 Task: Enable the video filter "Sepia video filter" in the video filter module.
Action: Mouse moved to (89, 13)
Screenshot: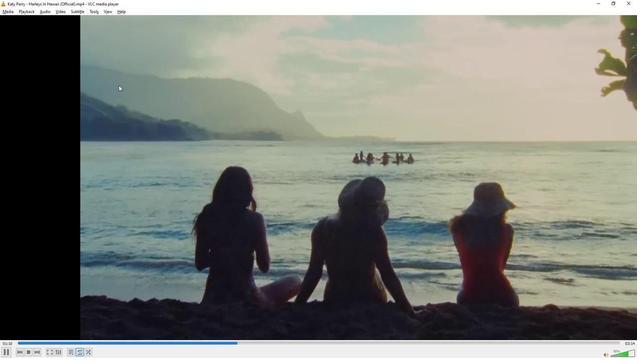 
Action: Mouse pressed left at (89, 13)
Screenshot: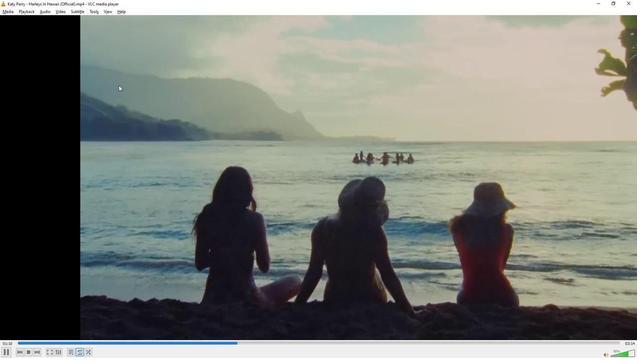 
Action: Mouse moved to (106, 90)
Screenshot: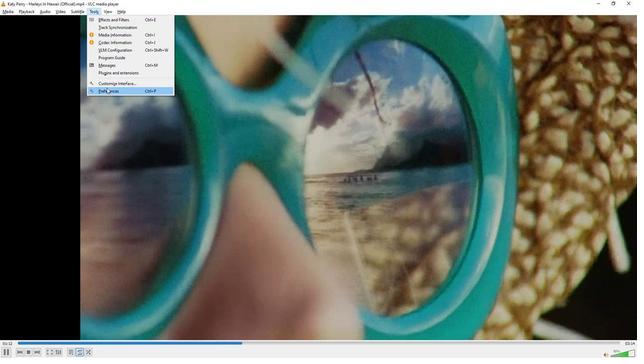 
Action: Mouse pressed left at (106, 90)
Screenshot: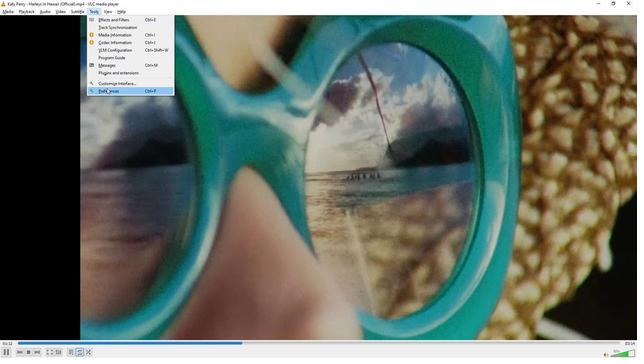 
Action: Mouse moved to (176, 251)
Screenshot: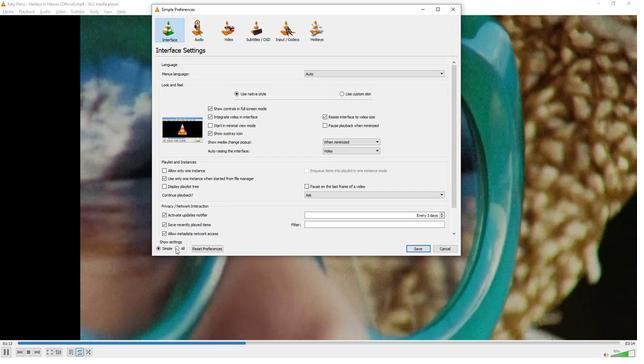 
Action: Mouse pressed left at (176, 251)
Screenshot: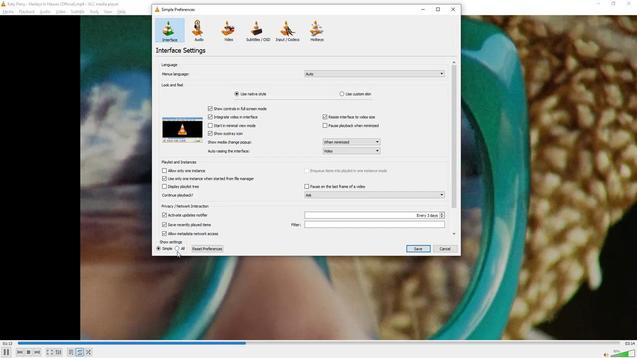 
Action: Mouse moved to (176, 250)
Screenshot: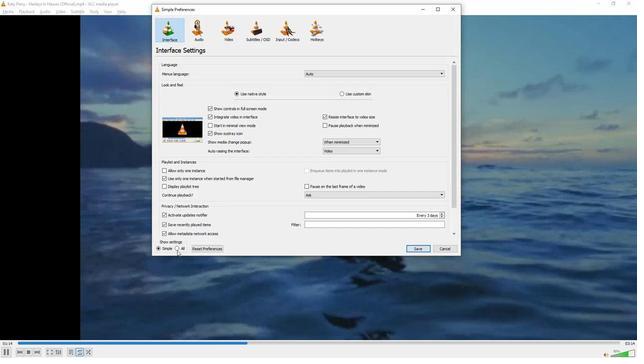 
Action: Mouse pressed left at (176, 250)
Screenshot: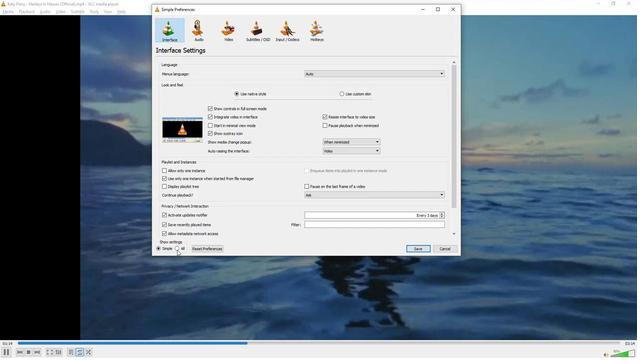 
Action: Mouse moved to (191, 162)
Screenshot: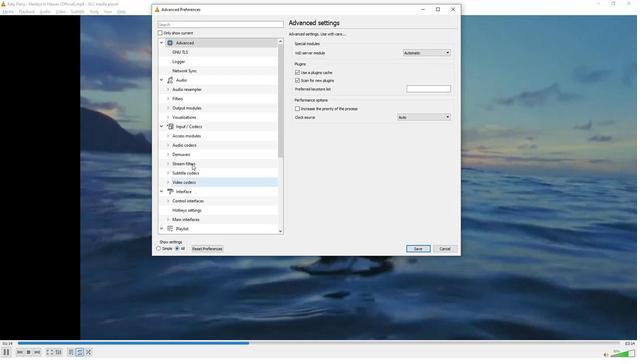 
Action: Mouse scrolled (191, 162) with delta (0, 0)
Screenshot: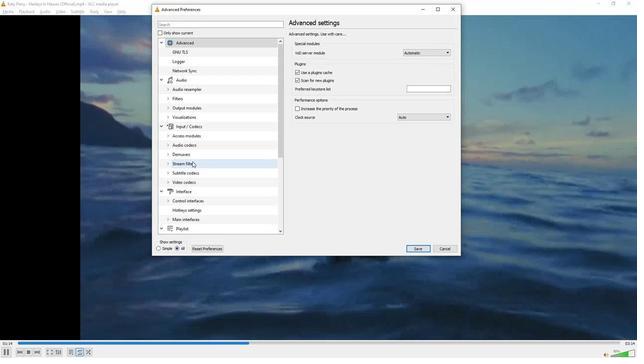 
Action: Mouse scrolled (191, 162) with delta (0, 0)
Screenshot: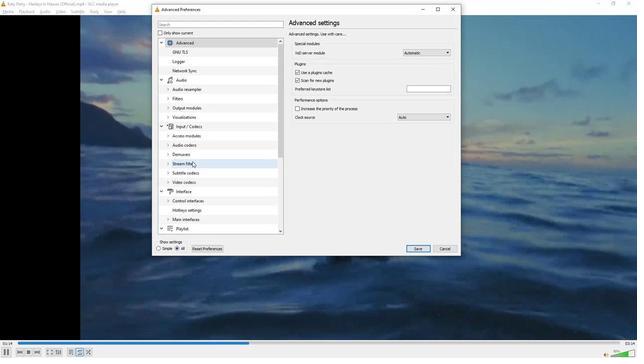 
Action: Mouse scrolled (191, 162) with delta (0, 0)
Screenshot: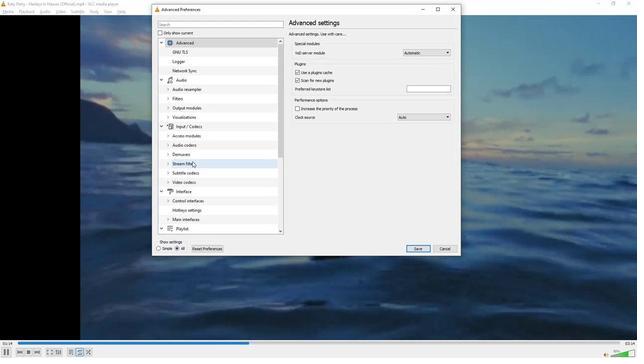 
Action: Mouse scrolled (191, 162) with delta (0, 0)
Screenshot: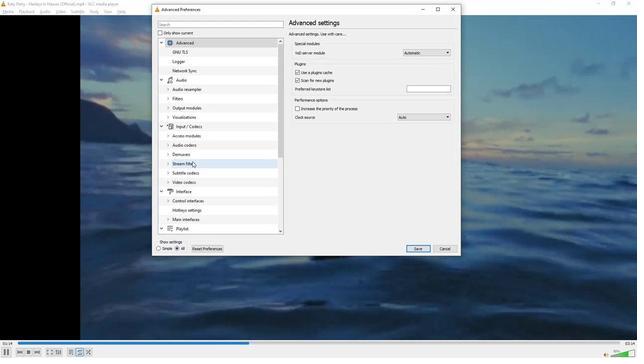 
Action: Mouse scrolled (191, 162) with delta (0, 0)
Screenshot: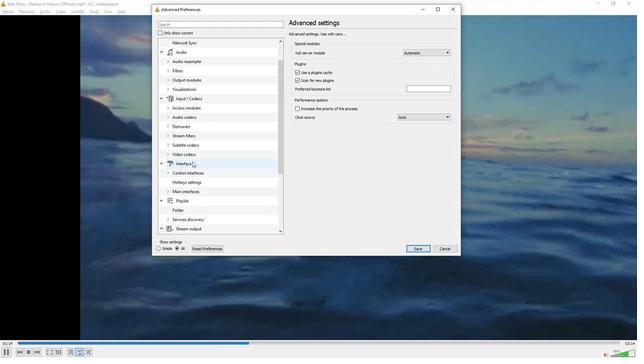 
Action: Mouse scrolled (191, 162) with delta (0, 0)
Screenshot: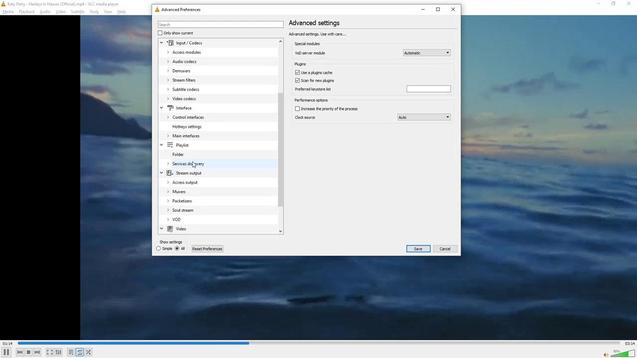 
Action: Mouse scrolled (191, 162) with delta (0, 0)
Screenshot: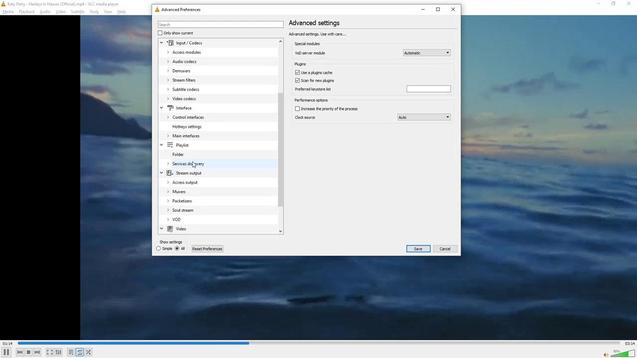 
Action: Mouse scrolled (191, 162) with delta (0, 0)
Screenshot: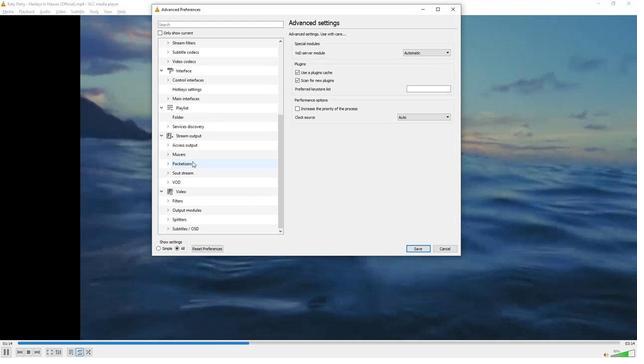 
Action: Mouse moved to (179, 199)
Screenshot: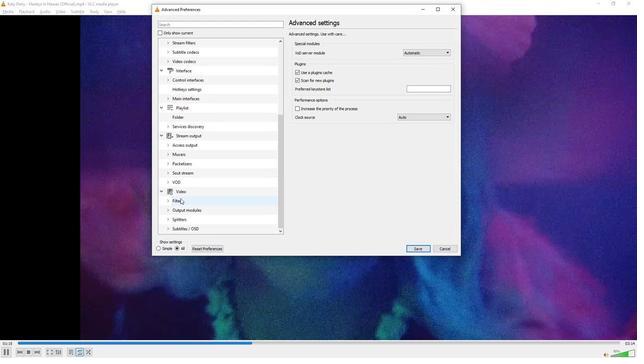 
Action: Mouse pressed left at (179, 199)
Screenshot: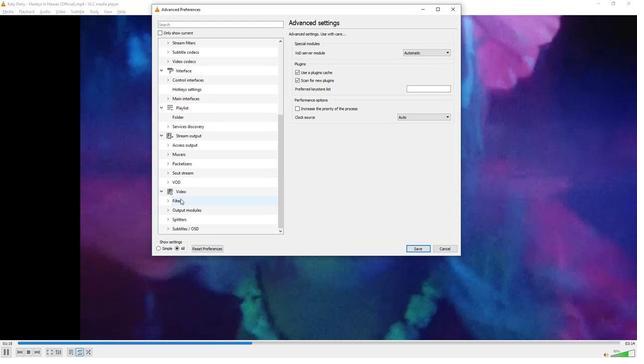 
Action: Mouse moved to (296, 68)
Screenshot: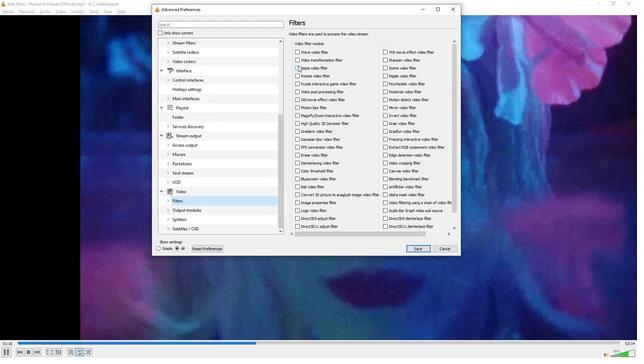 
Action: Mouse pressed left at (296, 68)
Screenshot: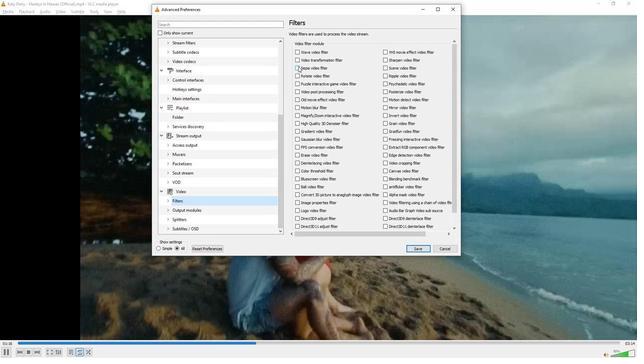 
